 Task: Edit the leads list created by users
Action: Mouse scrolled (226, 159) with delta (0, 0)
Screenshot: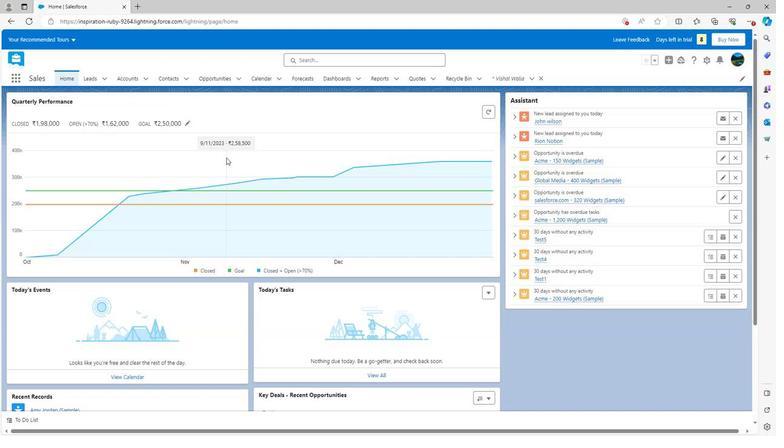
Action: Mouse scrolled (226, 159) with delta (0, 0)
Screenshot: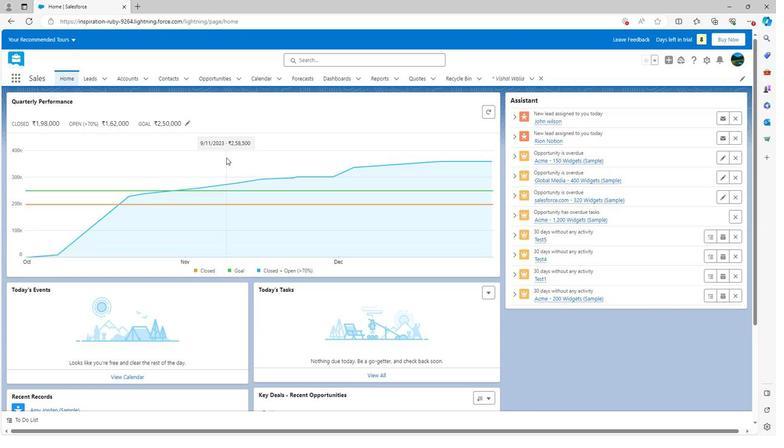 
Action: Mouse moved to (226, 160)
Screenshot: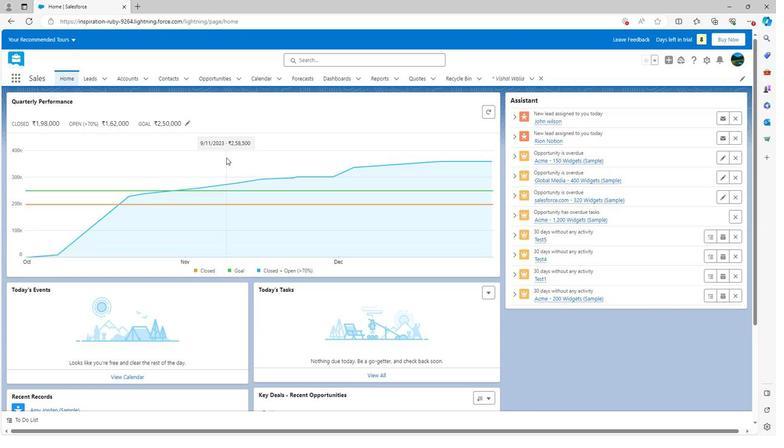 
Action: Mouse scrolled (226, 159) with delta (0, 0)
Screenshot: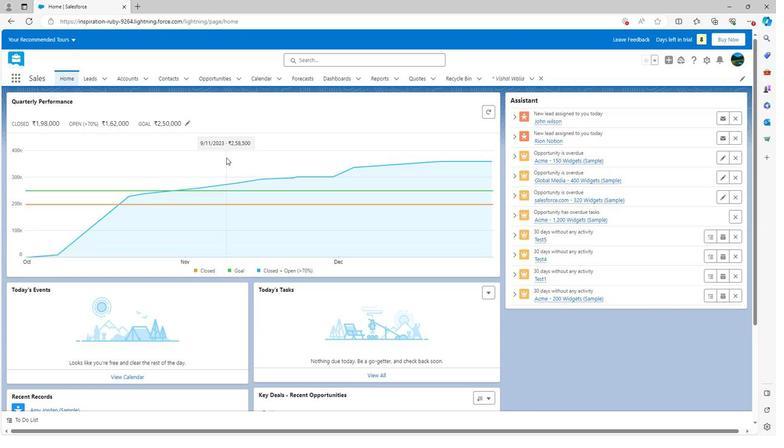 
Action: Mouse moved to (226, 160)
Screenshot: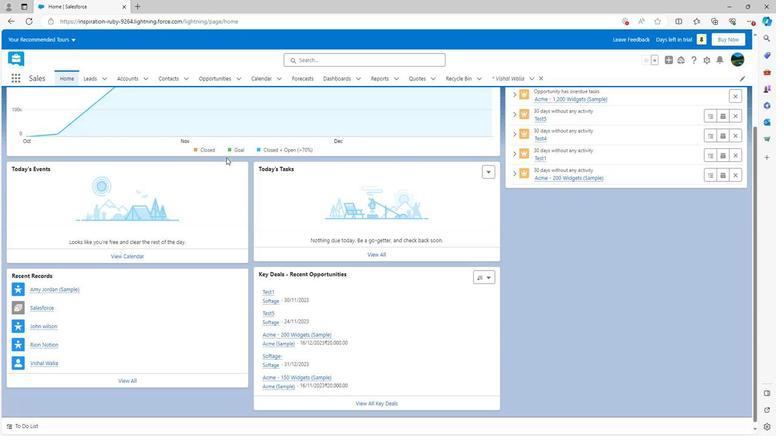 
Action: Mouse scrolled (226, 161) with delta (0, 0)
Screenshot: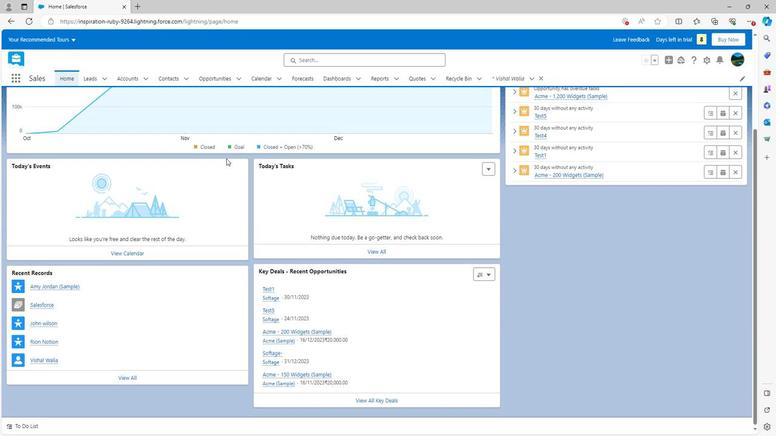 
Action: Mouse scrolled (226, 161) with delta (0, 0)
Screenshot: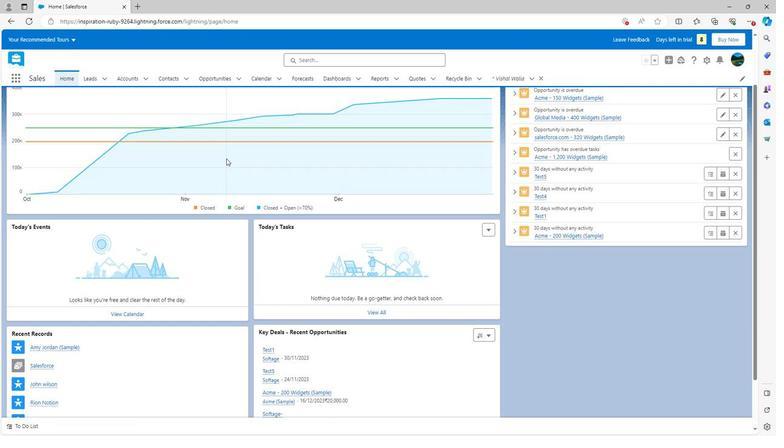 
Action: Mouse scrolled (226, 161) with delta (0, 0)
Screenshot: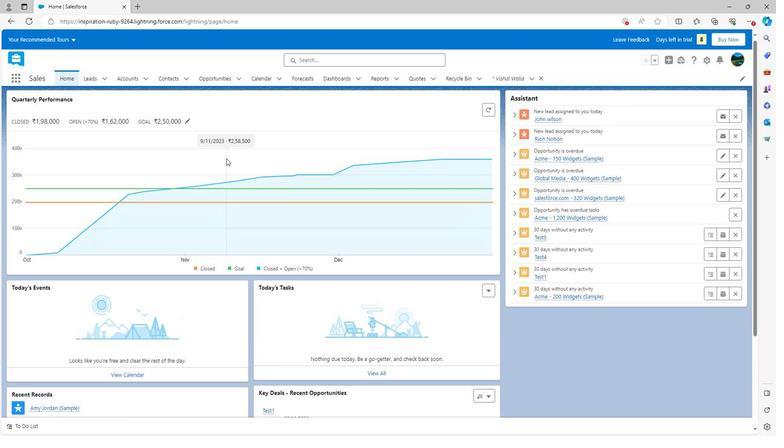 
Action: Mouse scrolled (226, 161) with delta (0, 0)
Screenshot: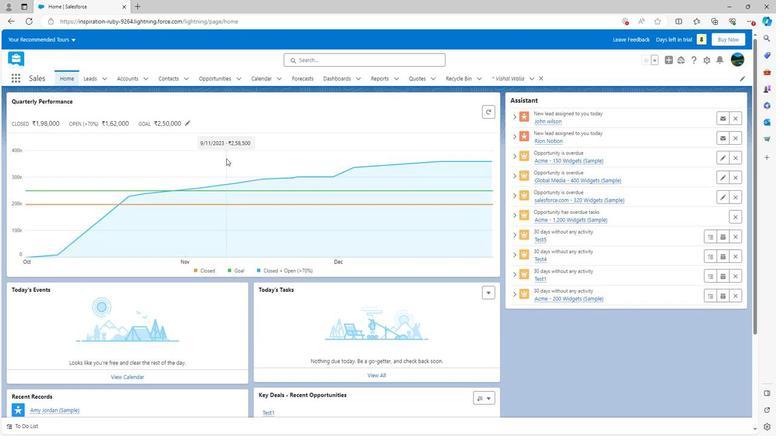 
Action: Mouse moved to (90, 75)
Screenshot: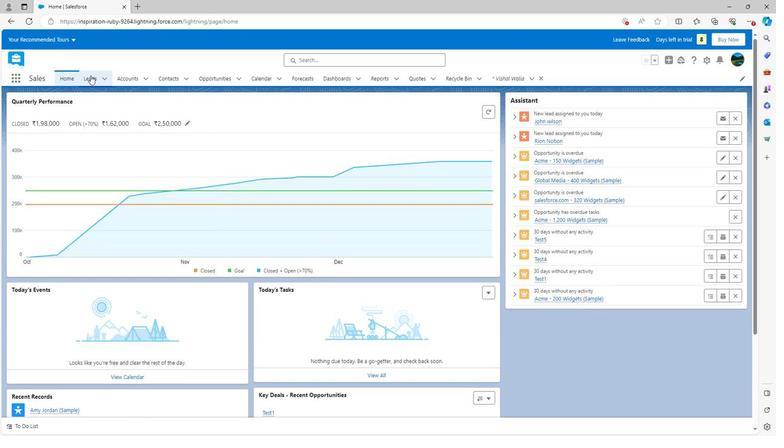 
Action: Mouse pressed left at (90, 75)
Screenshot: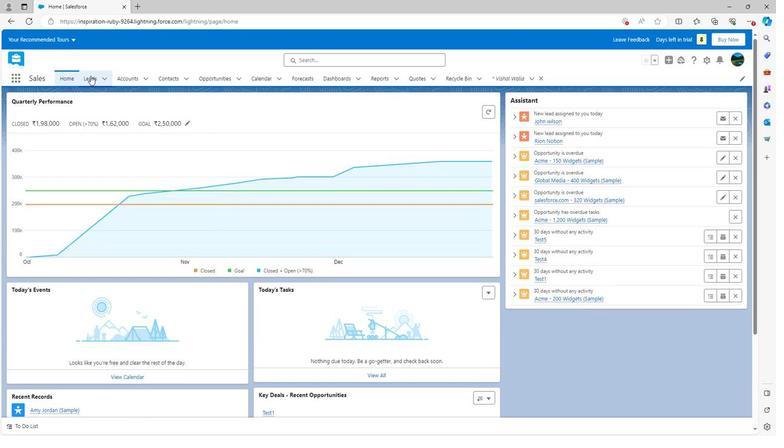 
Action: Mouse moved to (106, 79)
Screenshot: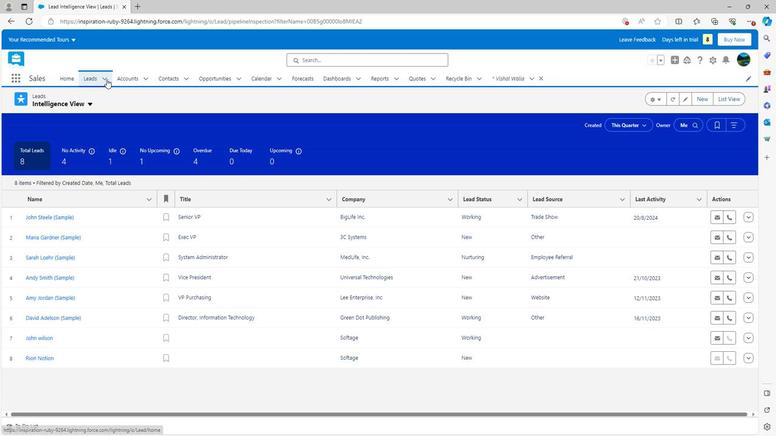 
Action: Mouse pressed left at (106, 79)
Screenshot: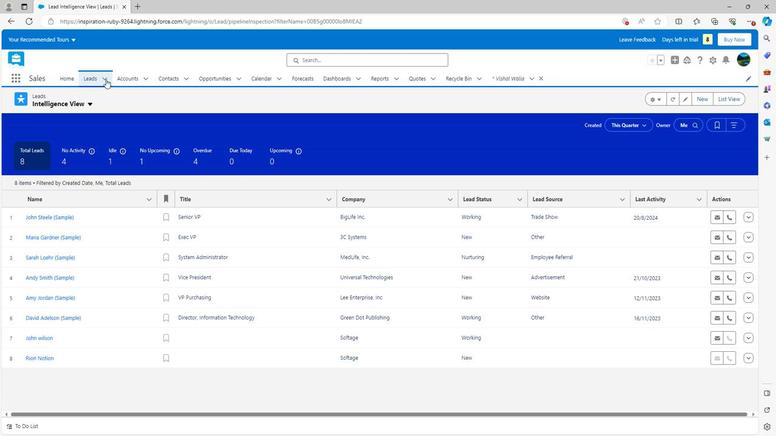 
Action: Mouse moved to (89, 205)
Screenshot: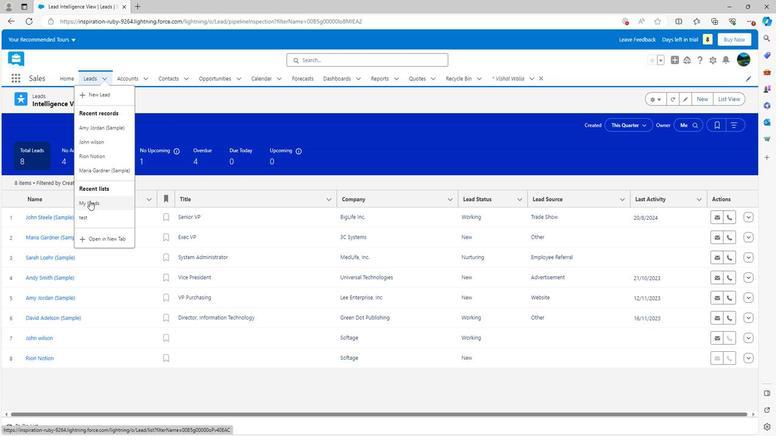 
Action: Mouse pressed left at (89, 205)
Screenshot: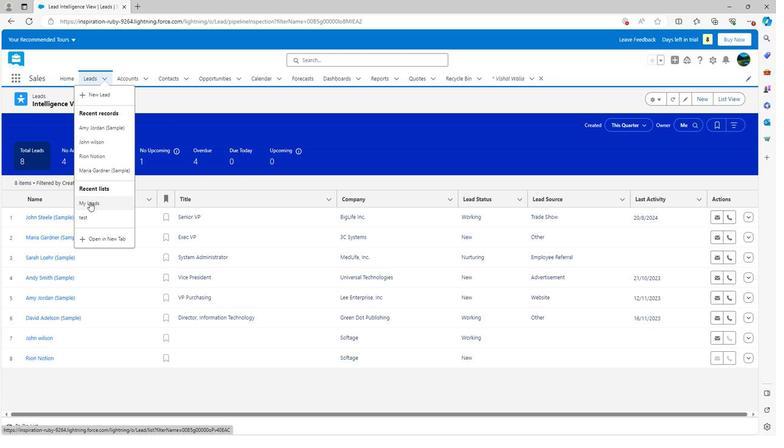 
Action: Mouse moved to (715, 120)
Screenshot: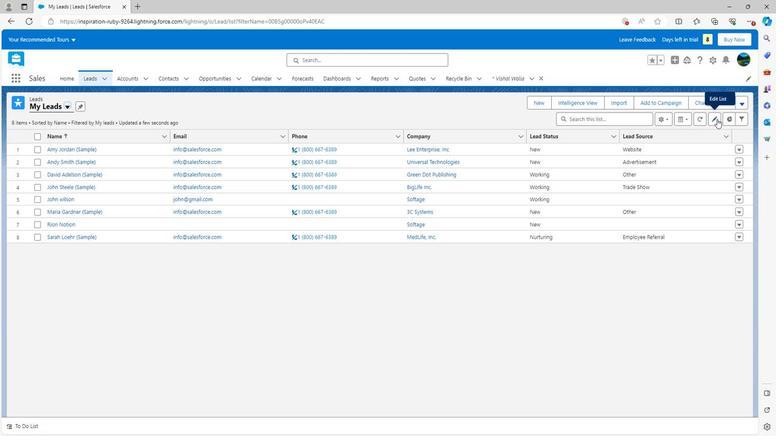 
Action: Mouse pressed left at (715, 120)
Screenshot: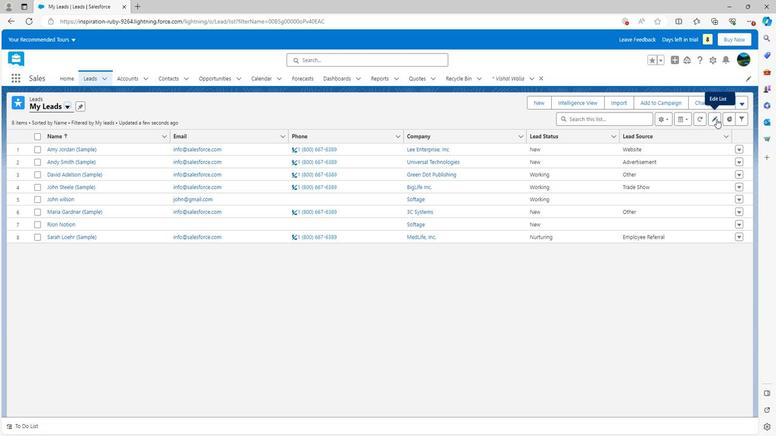 
Action: Mouse moved to (241, 155)
Screenshot: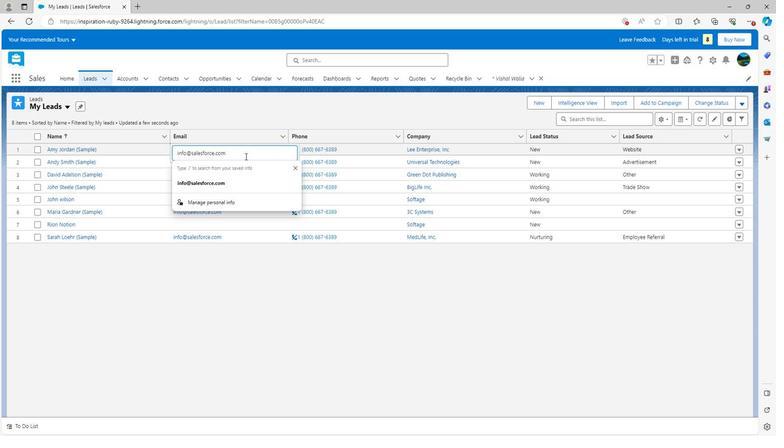 
Action: Key pressed <Key.backspace><Key.backspace><Key.backspace>in
Screenshot: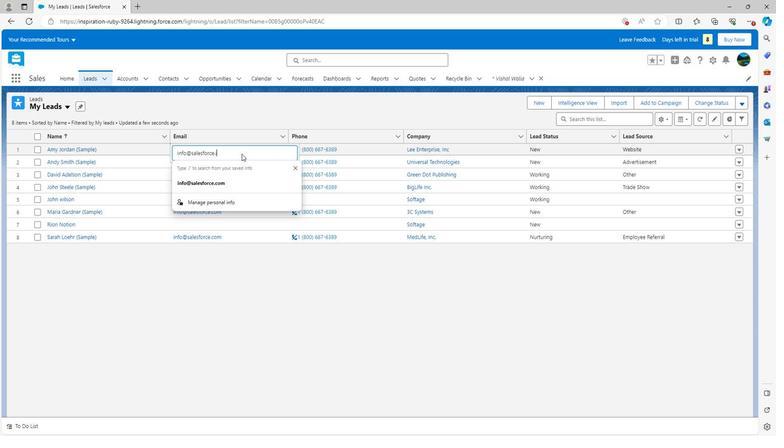 
Action: Mouse moved to (243, 117)
Screenshot: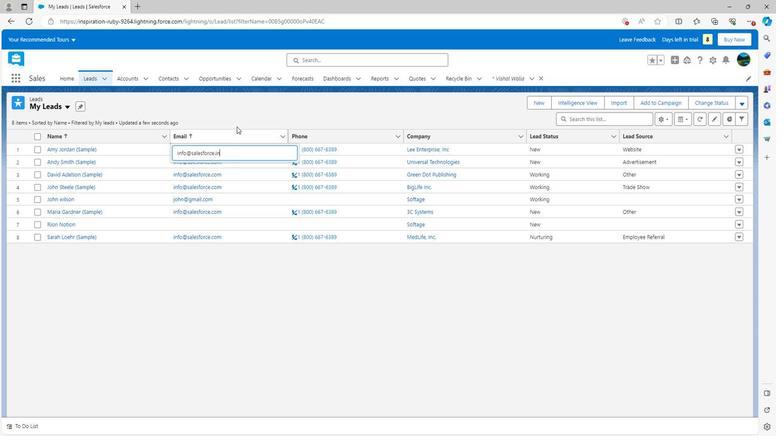 
Action: Mouse pressed left at (243, 117)
Screenshot: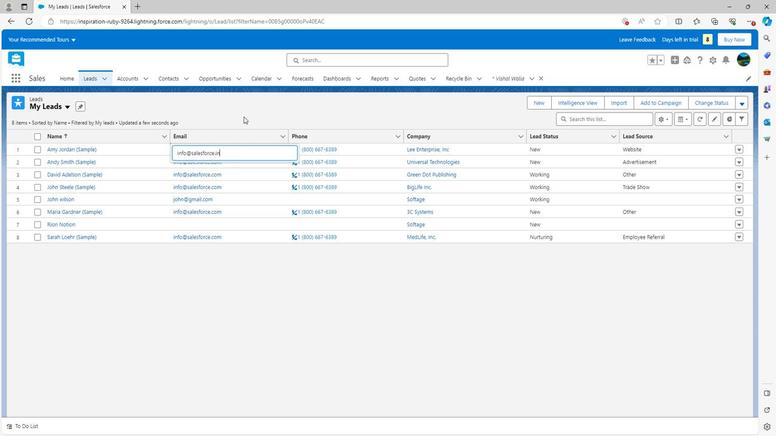 
Action: Mouse moved to (399, 415)
Screenshot: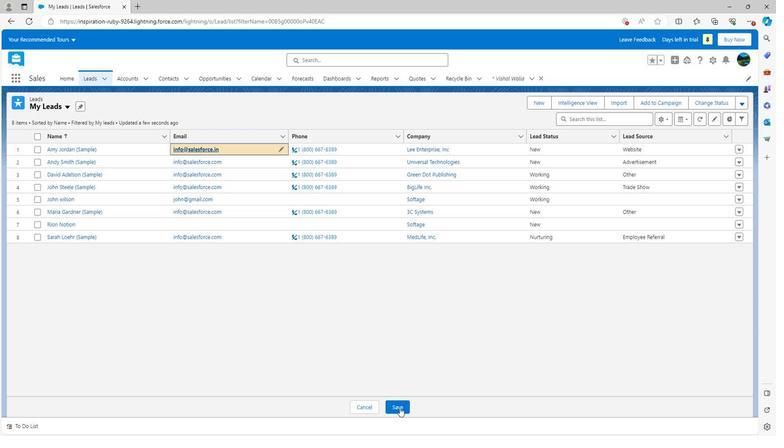 
Action: Mouse pressed left at (399, 415)
Screenshot: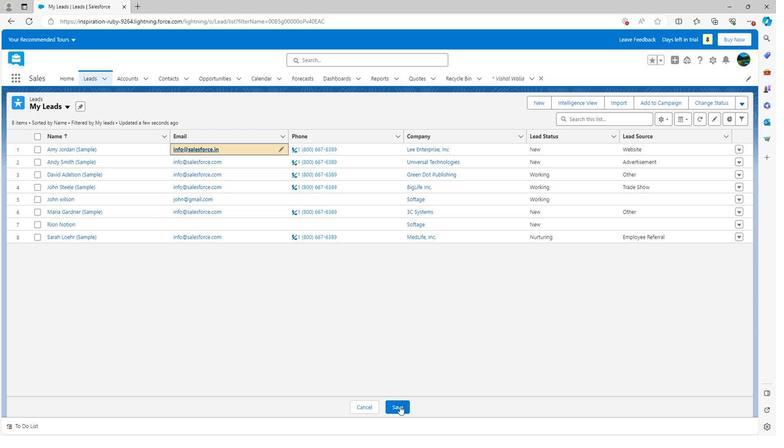 
Action: Mouse moved to (280, 163)
Screenshot: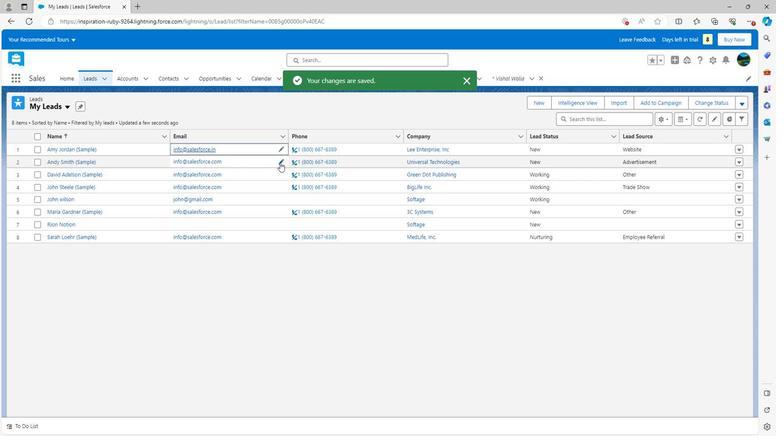 
Action: Mouse pressed left at (280, 163)
Screenshot: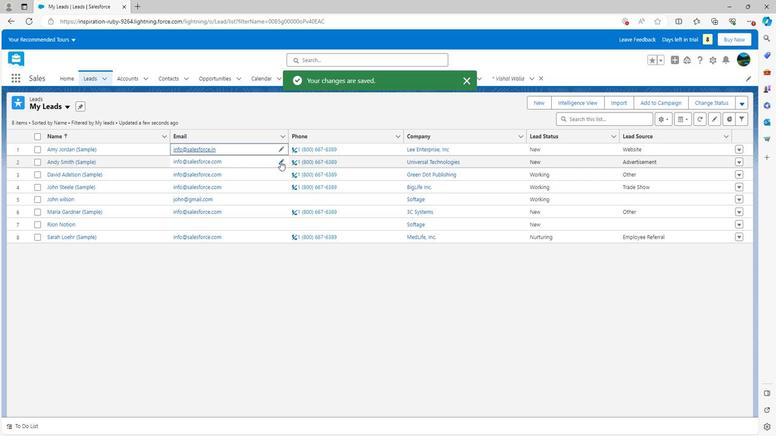 
Action: Mouse moved to (173, 143)
Screenshot: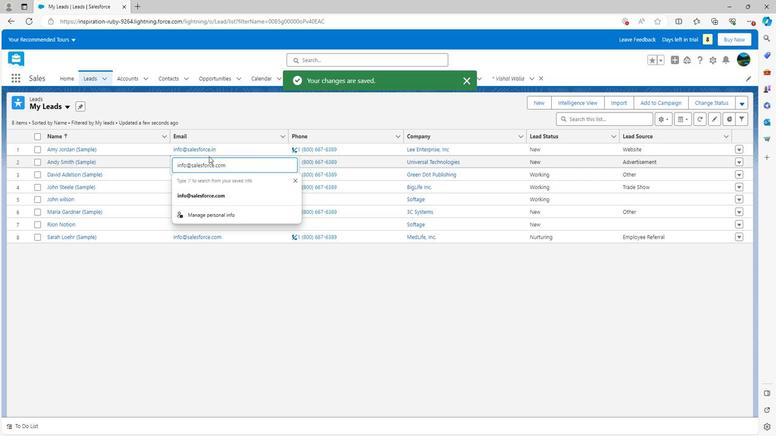 
Action: Key pressed <Key.backspace><Key.backspace><Key.backspace>in
Screenshot: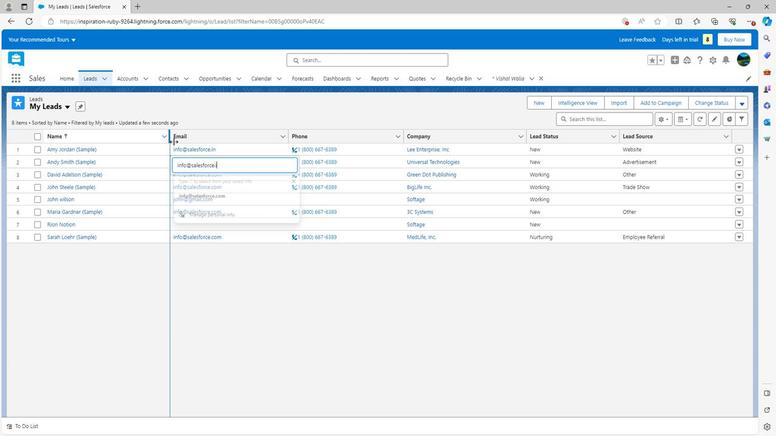 
Action: Mouse moved to (223, 280)
Screenshot: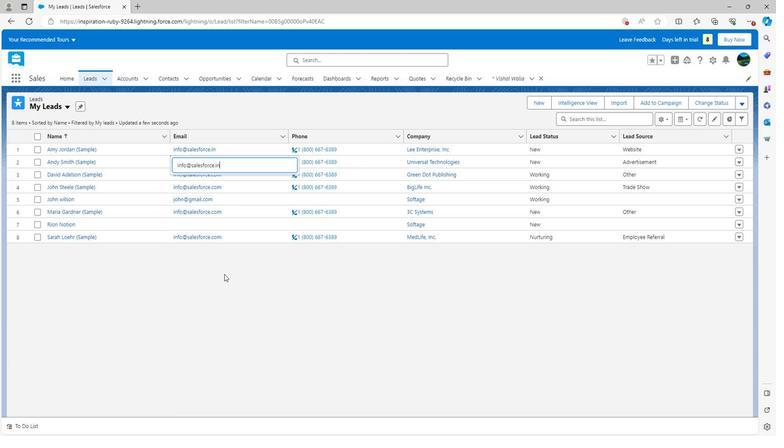 
Action: Mouse pressed left at (223, 280)
Screenshot: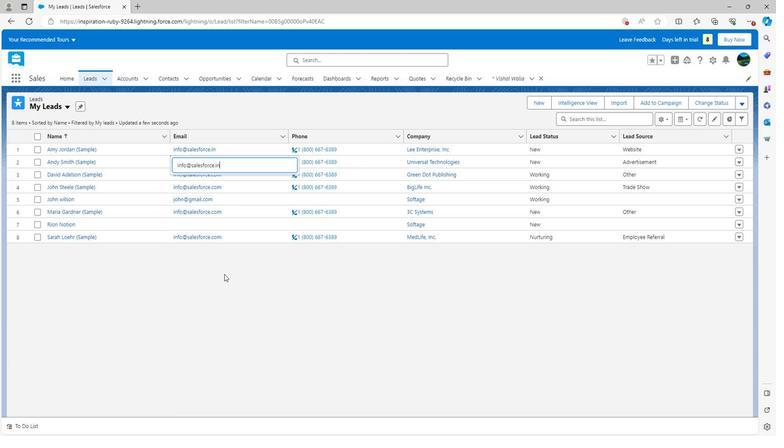 
Action: Mouse moved to (394, 416)
Screenshot: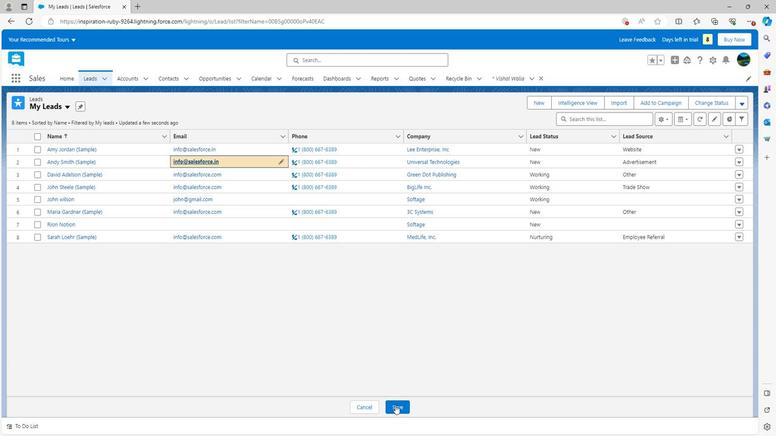 
Action: Mouse pressed left at (394, 416)
Screenshot: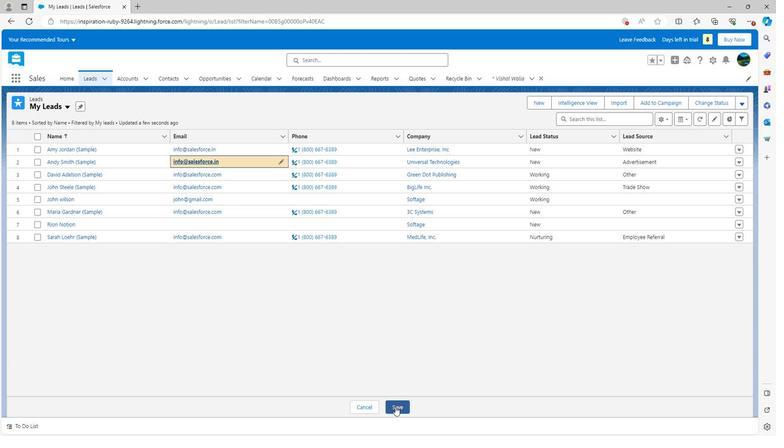 
Action: Mouse moved to (379, 344)
Screenshot: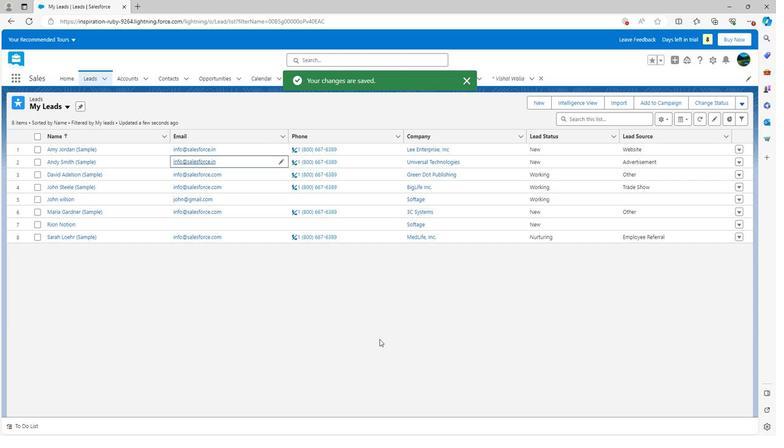 
